 Task: Create New Employee with Employee Name: Francisco Garcia, Address Line1: 546 8th Street, Address Line2: North Ridgeville, Address Line3:  OH 44039, Cell Number: 513211-3583_x000D_

Action: Mouse moved to (147, 30)
Screenshot: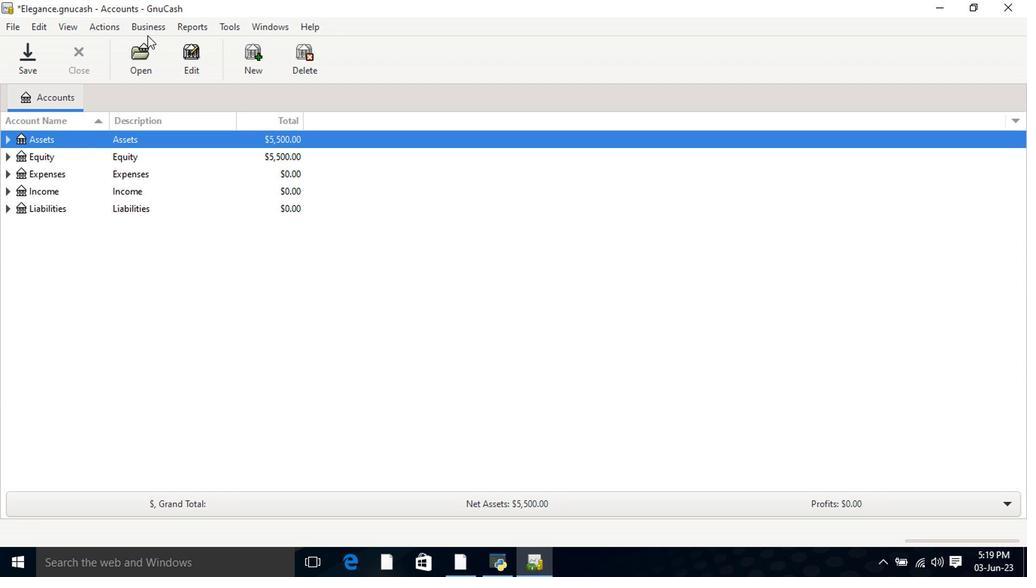 
Action: Mouse pressed left at (147, 30)
Screenshot: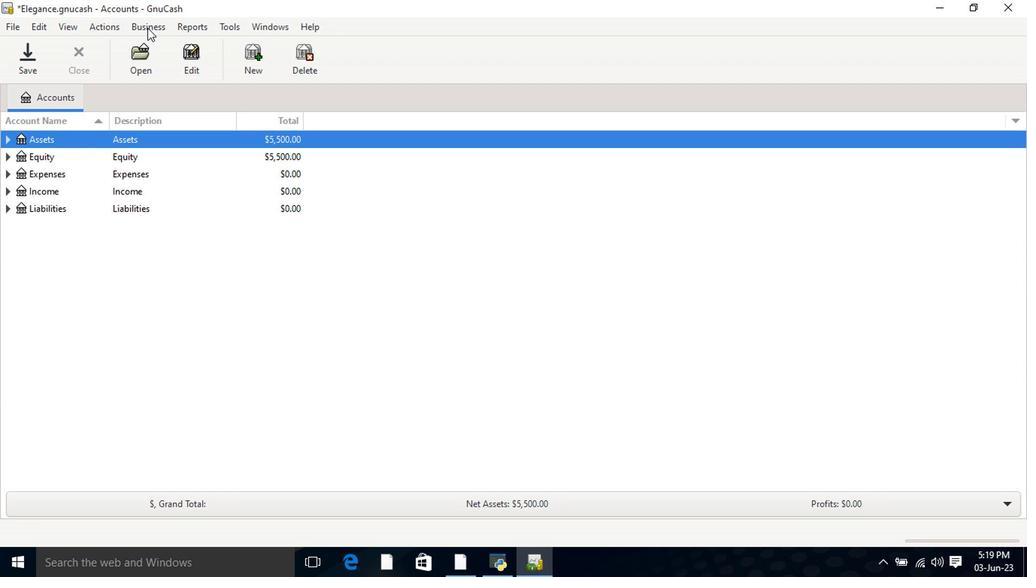 
Action: Mouse moved to (158, 84)
Screenshot: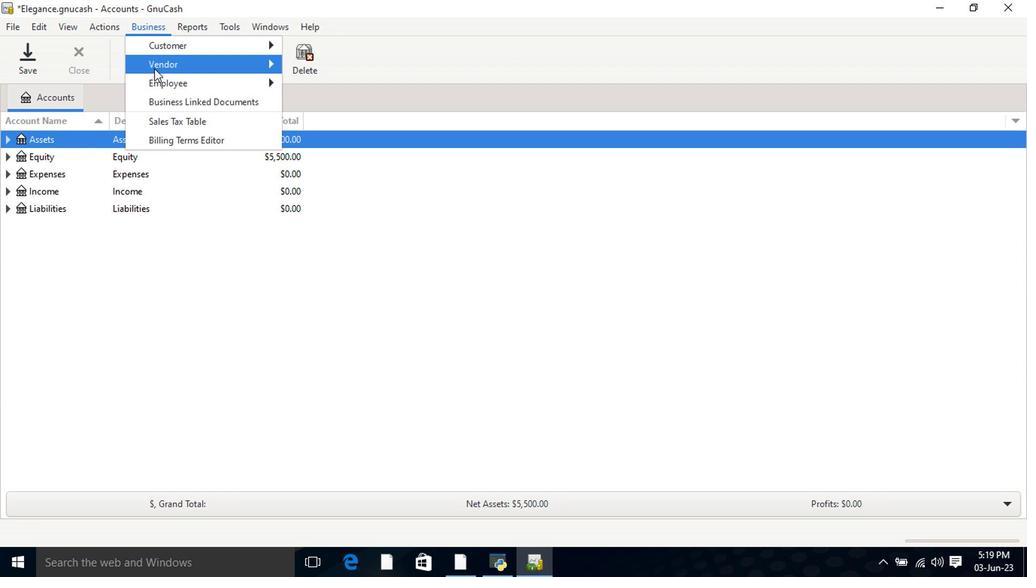 
Action: Mouse pressed left at (158, 84)
Screenshot: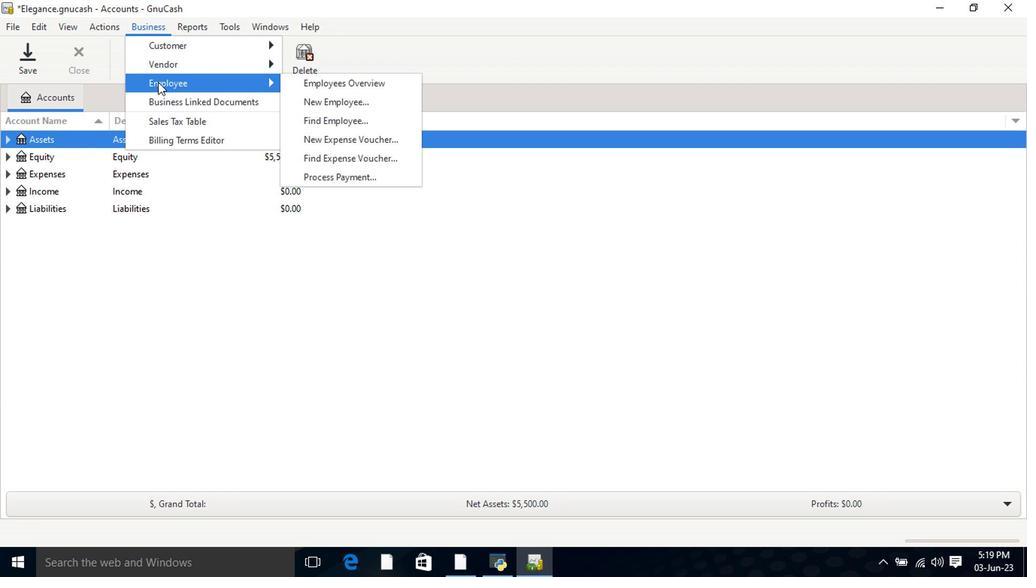 
Action: Mouse moved to (302, 104)
Screenshot: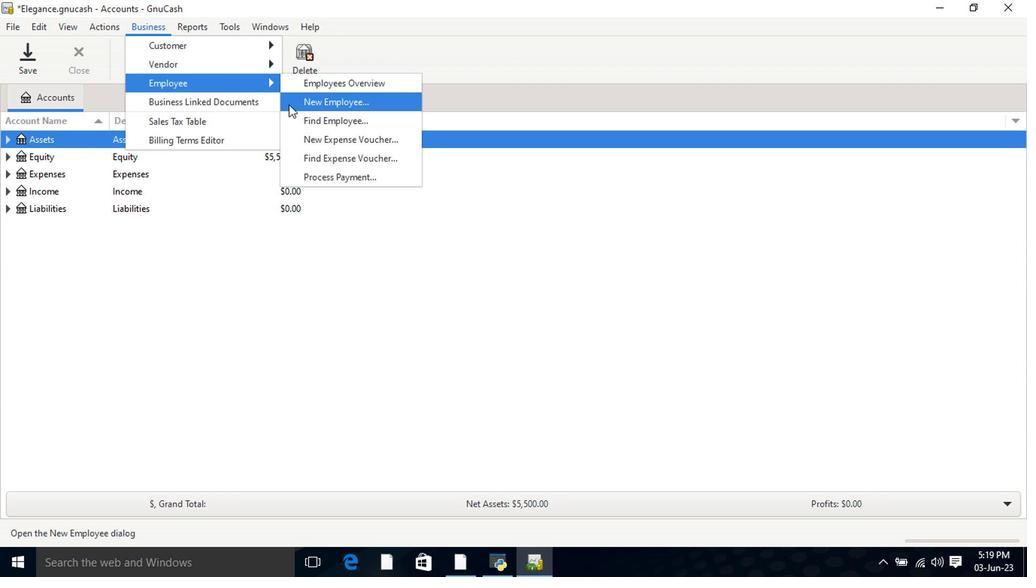 
Action: Mouse pressed left at (302, 104)
Screenshot: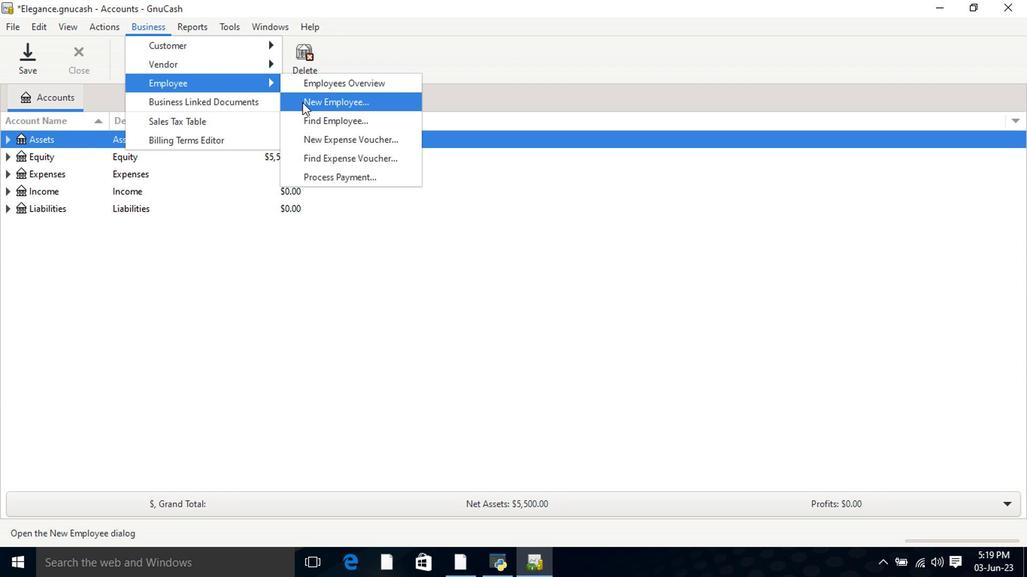 
Action: Mouse moved to (490, 232)
Screenshot: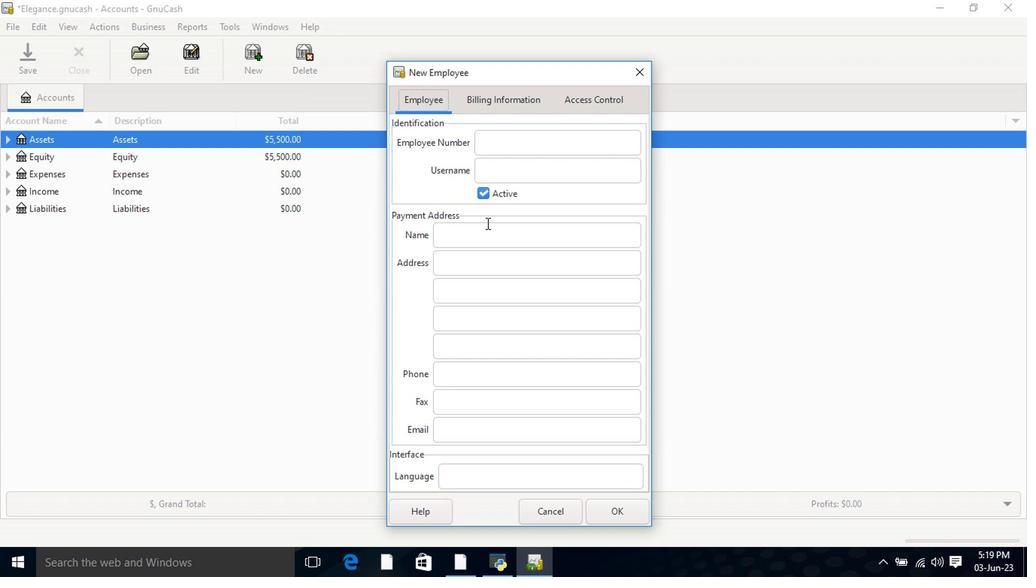 
Action: Mouse pressed left at (490, 232)
Screenshot: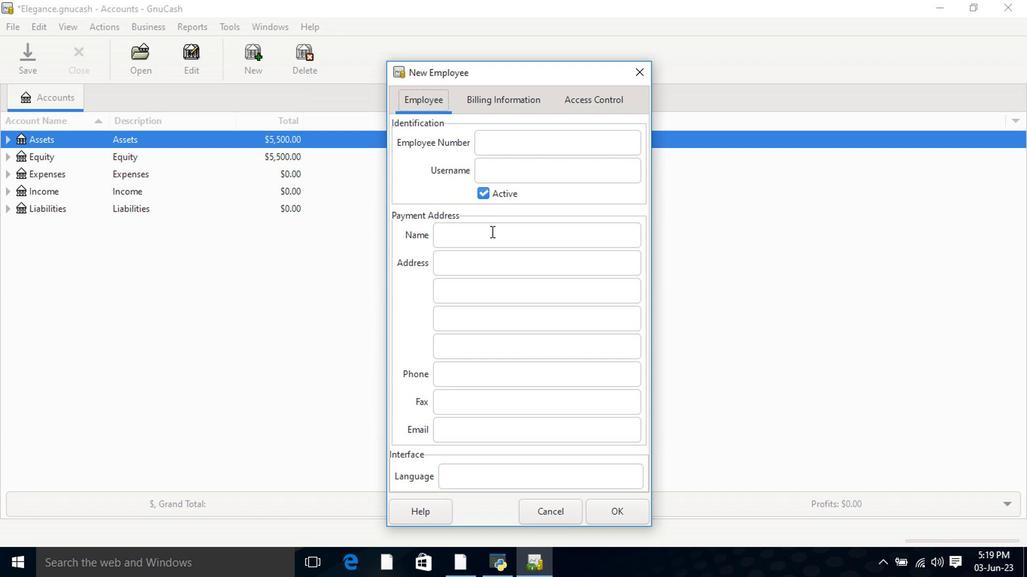 
Action: Mouse moved to (490, 233)
Screenshot: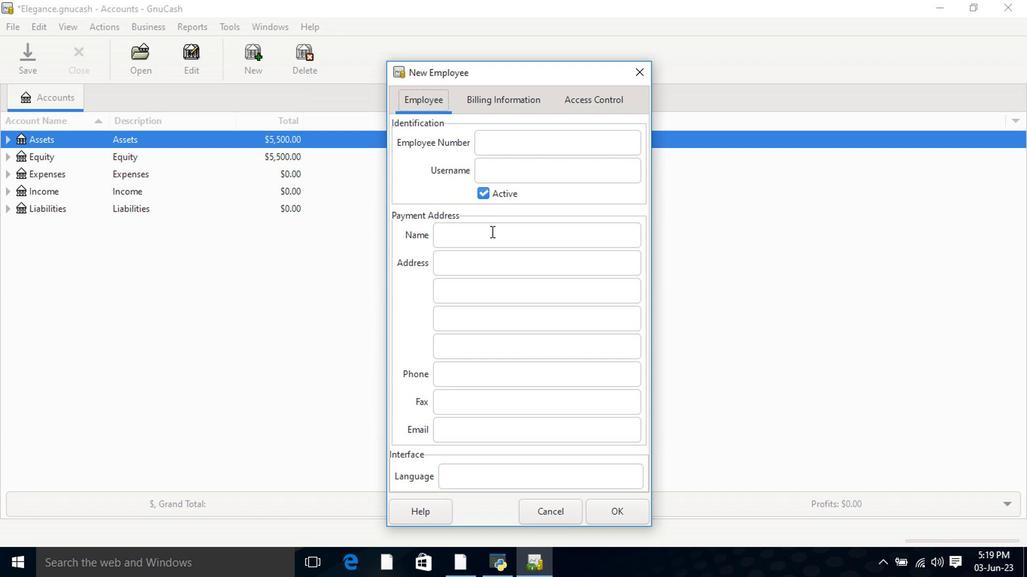 
Action: Key pressed <Key.shift>Francisco<Key.space><Key.shift>Garcia<Key.tab>546<Key.space>8th<Key.space><Key.shift>Street<Key.tab><Key.shift>North<Key.space><Key.shift>RIDGEVILLE<Key.tab><Key.shift>OH<Key.space>44039<Key.tab><Key.tab>513211-3583<Key.tab>
Screenshot: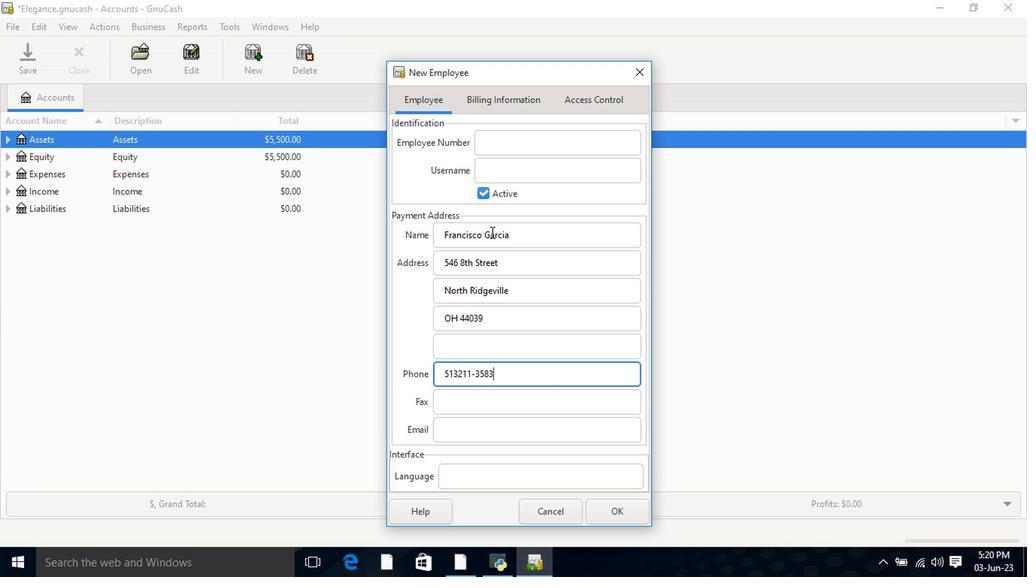 
Action: Mouse moved to (528, 111)
Screenshot: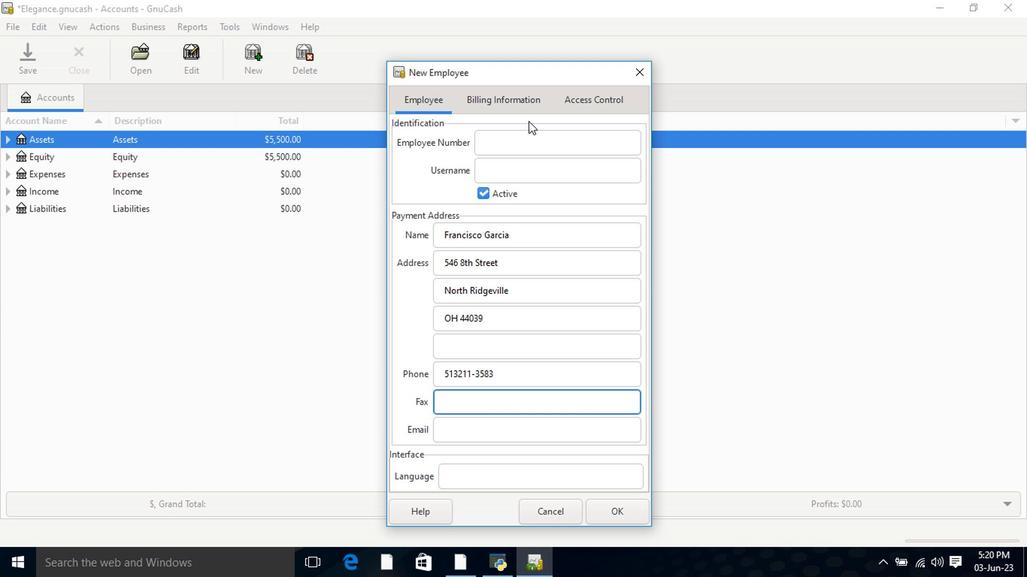 
Action: Mouse pressed left at (528, 111)
Screenshot: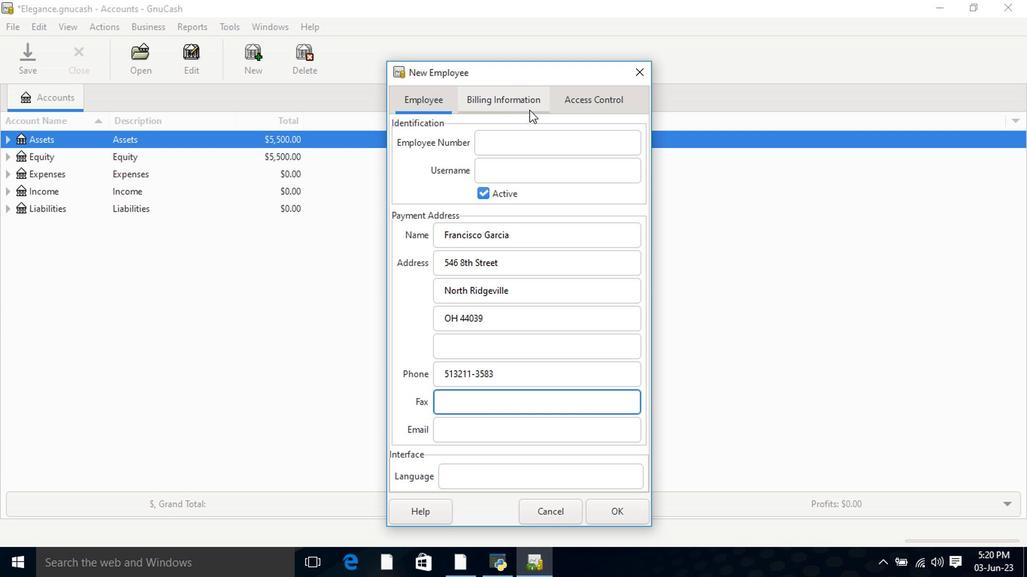
Action: Mouse moved to (567, 99)
Screenshot: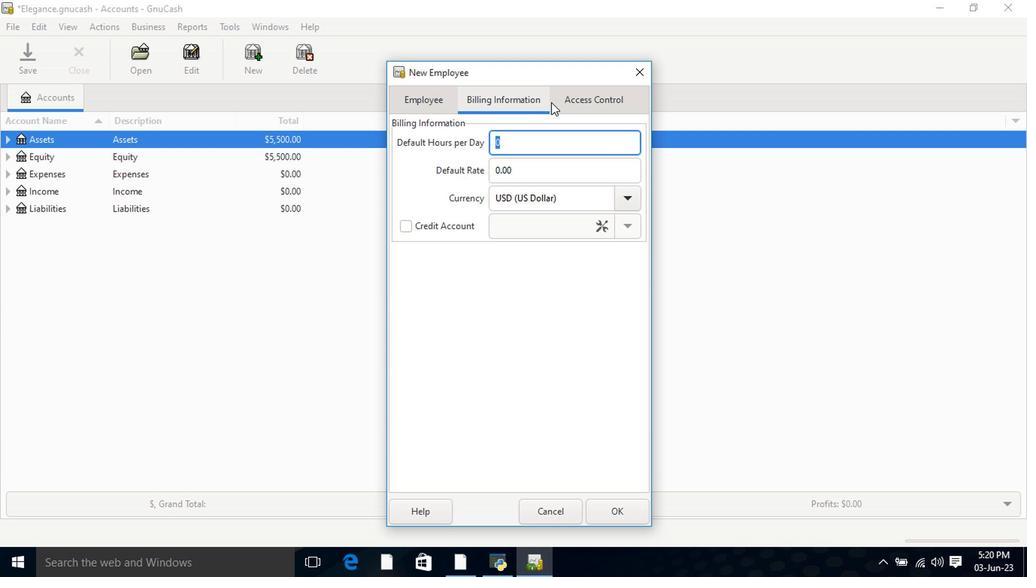 
Action: Mouse pressed left at (567, 99)
Screenshot: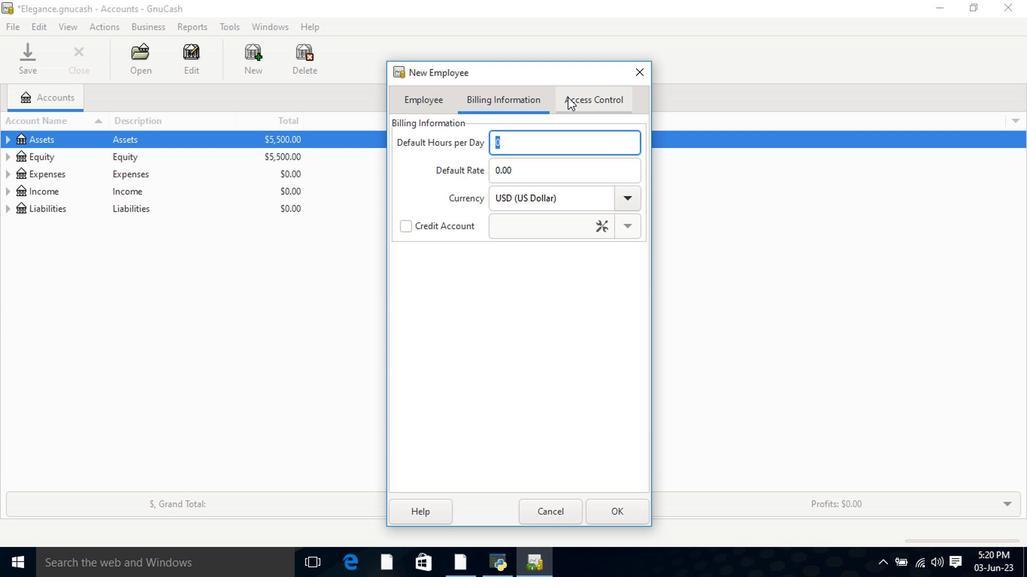 
Action: Mouse moved to (613, 513)
Screenshot: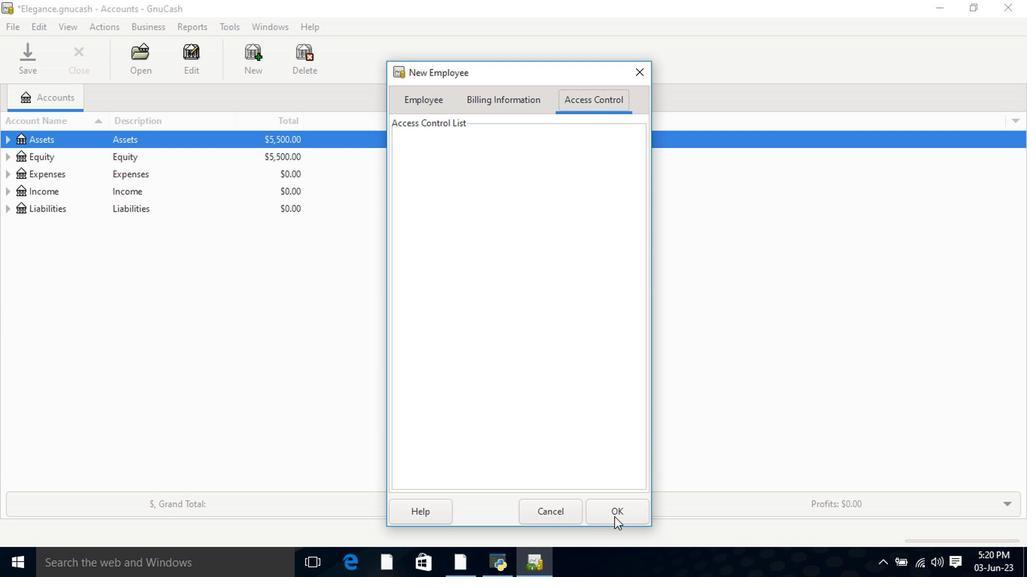 
Action: Mouse pressed left at (613, 513)
Screenshot: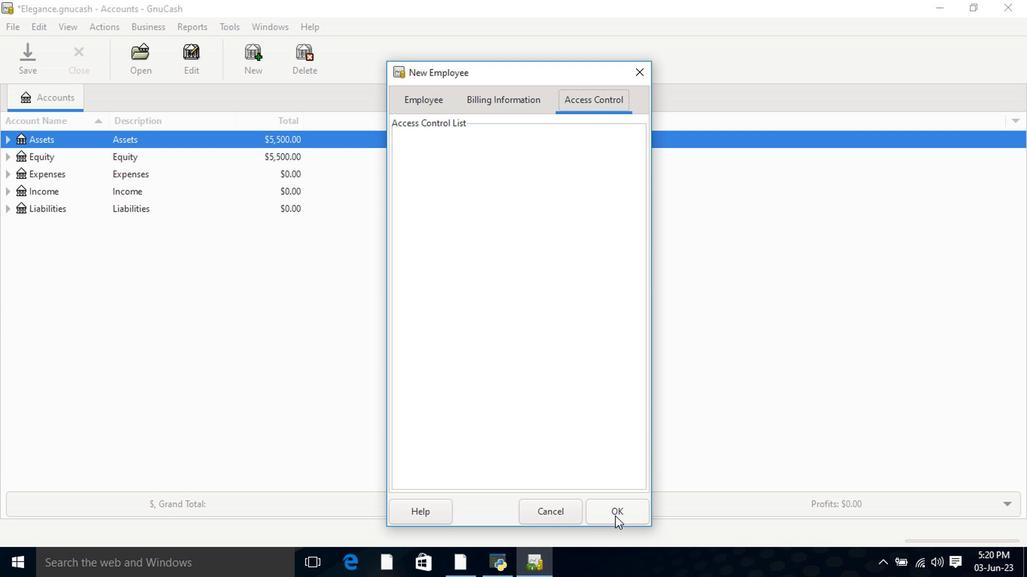 
Action: Mouse moved to (523, 402)
Screenshot: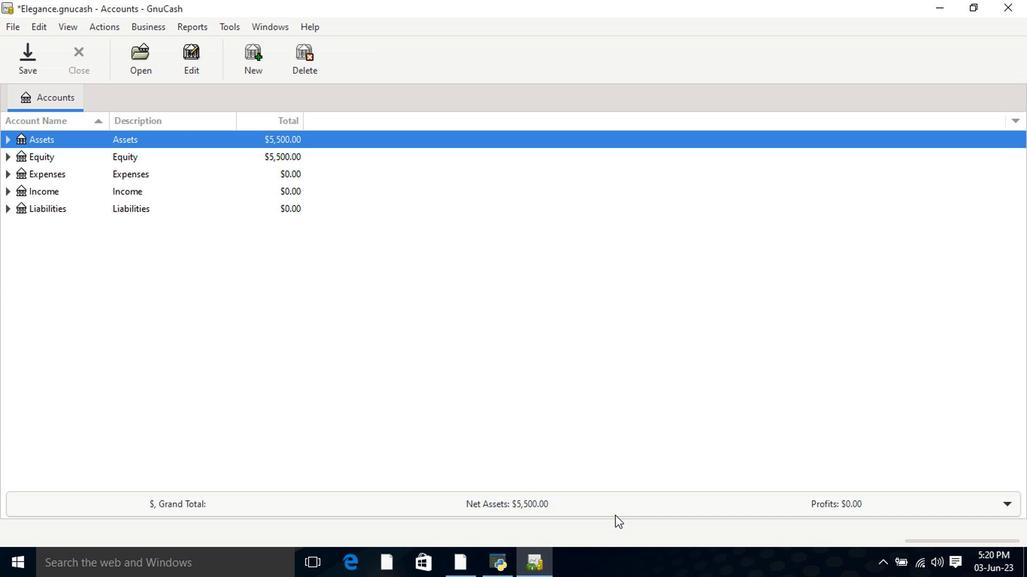 
